 Task: Open Card Card0000000245 in Board Board0000000062 in Workspace WS0000000021 in Trello. Add Member Email0000000081 to Card Card0000000245 in Board Board0000000062 in Workspace WS0000000021 in Trello. Add Purple Label titled Label0000000245 to Card Card0000000245 in Board Board0000000062 in Workspace WS0000000021 in Trello. Add Checklist CL0000000245 to Card Card0000000245 in Board Board0000000062 in Workspace WS0000000021 in Trello. Add Dates with Start Date as Aug 01 2023 and Due Date as Aug 31 2023 to Card Card0000000245 in Board Board0000000062 in Workspace WS0000000021 in Trello
Action: Mouse moved to (513, 542)
Screenshot: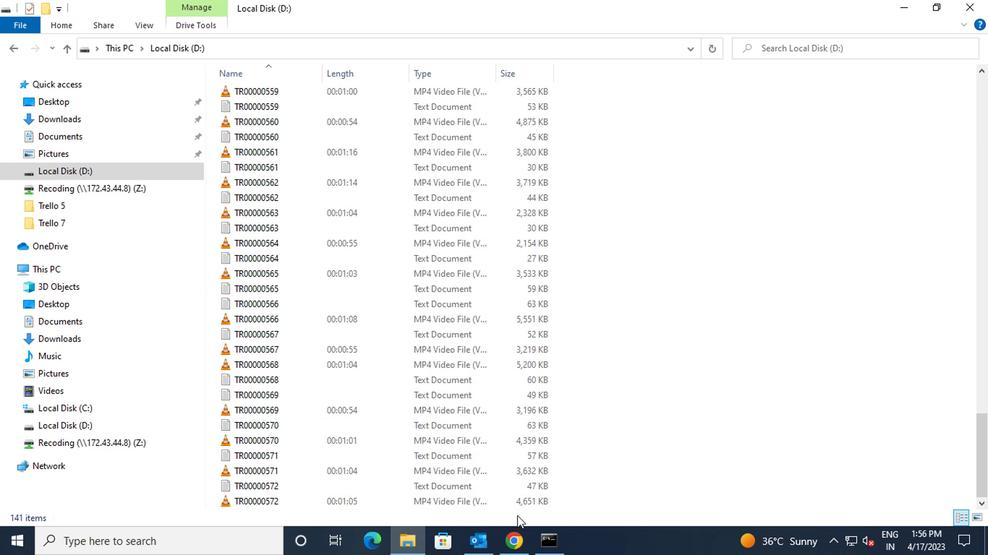 
Action: Mouse pressed left at (513, 542)
Screenshot: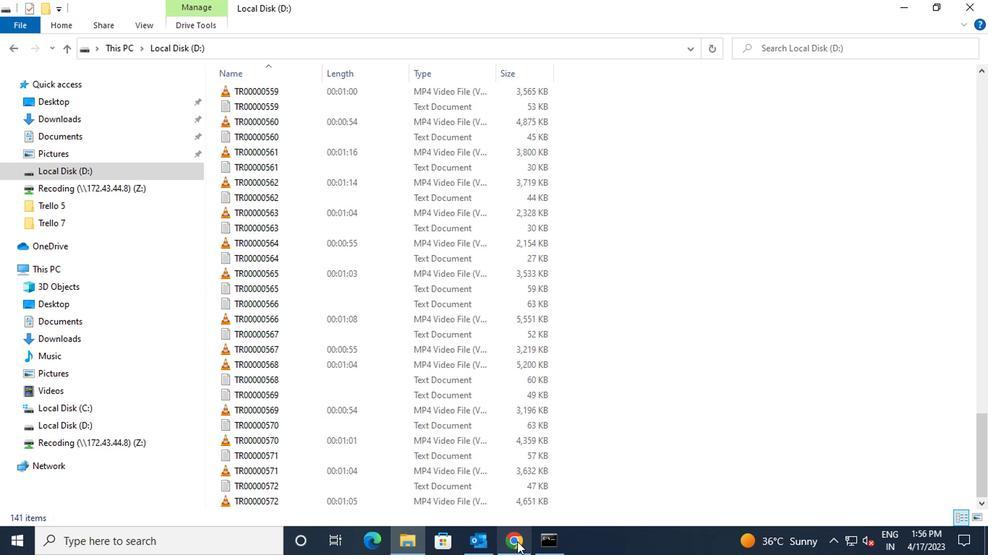 
Action: Mouse moved to (109, 364)
Screenshot: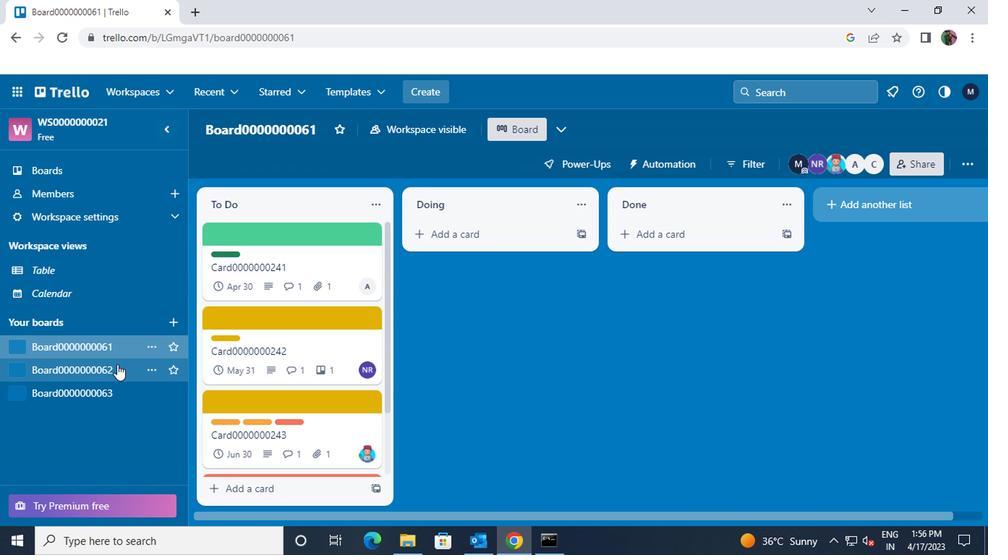 
Action: Mouse pressed left at (109, 364)
Screenshot: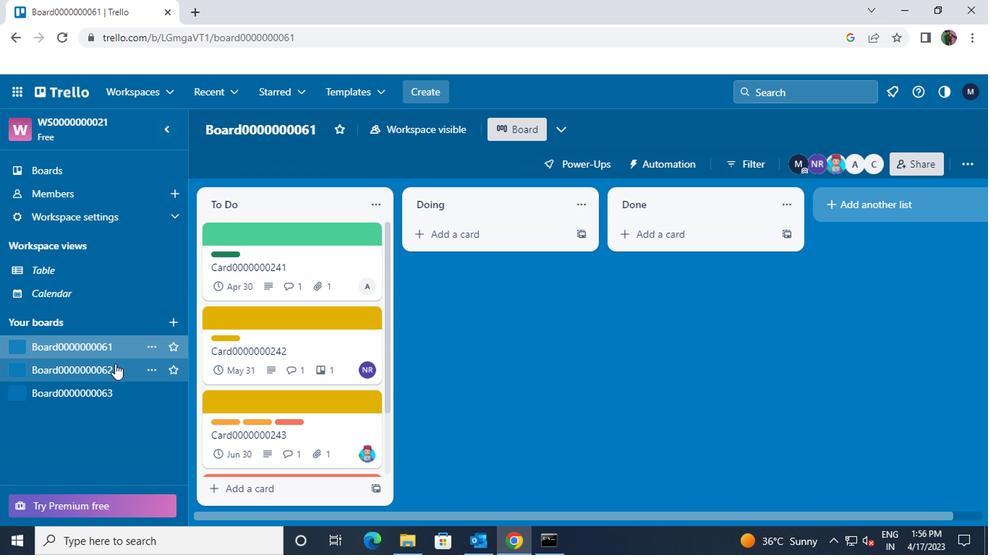 
Action: Mouse moved to (208, 206)
Screenshot: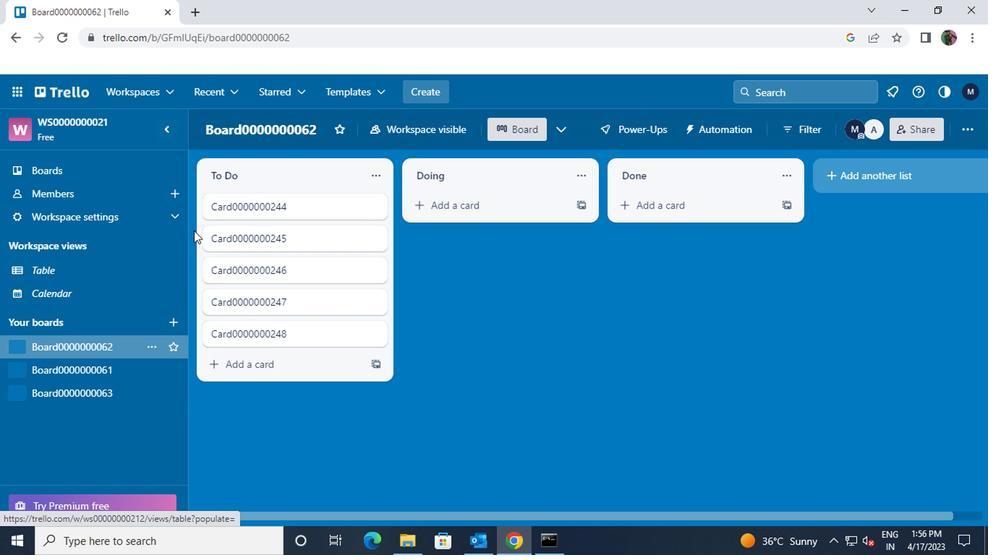 
Action: Mouse pressed left at (208, 206)
Screenshot: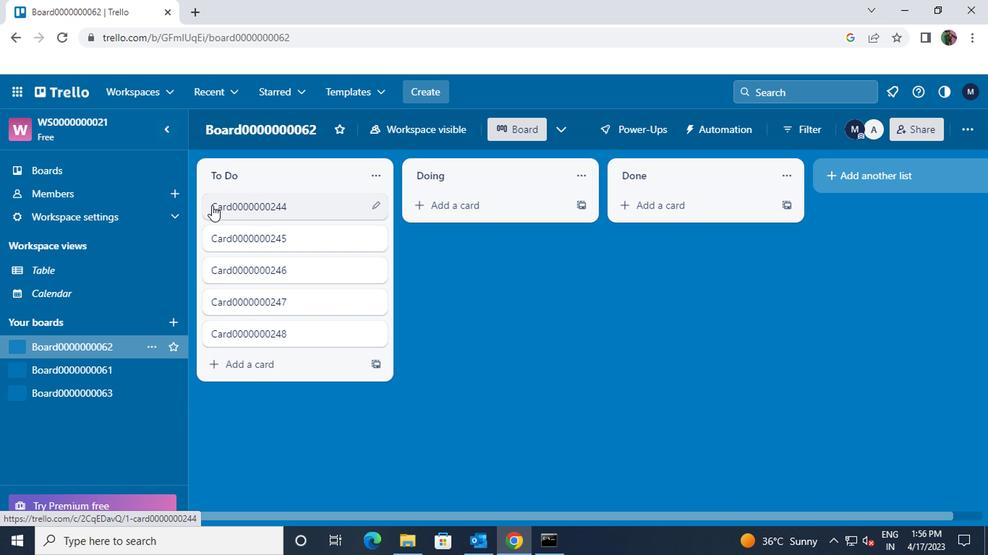 
Action: Mouse moved to (665, 199)
Screenshot: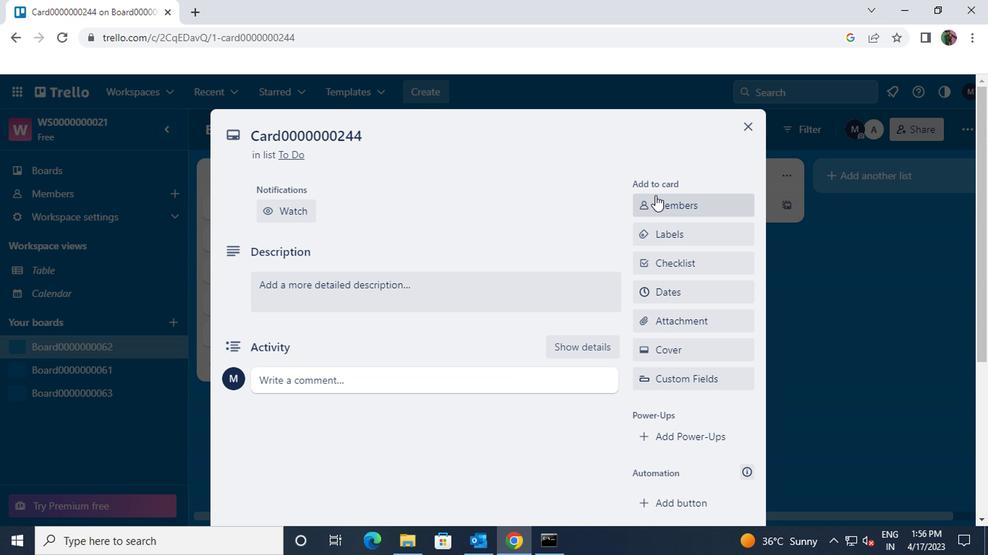 
Action: Mouse pressed left at (665, 199)
Screenshot: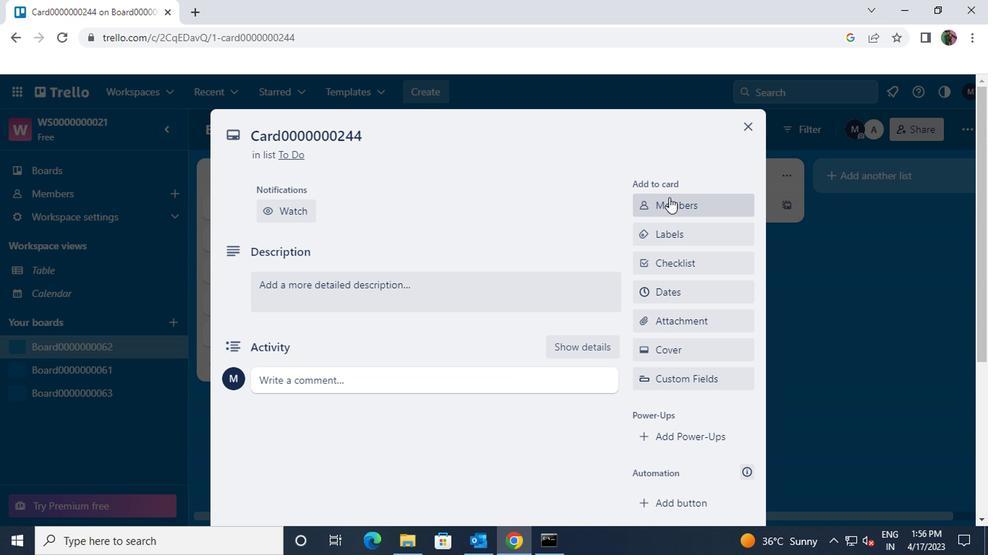 
Action: Mouse moved to (666, 201)
Screenshot: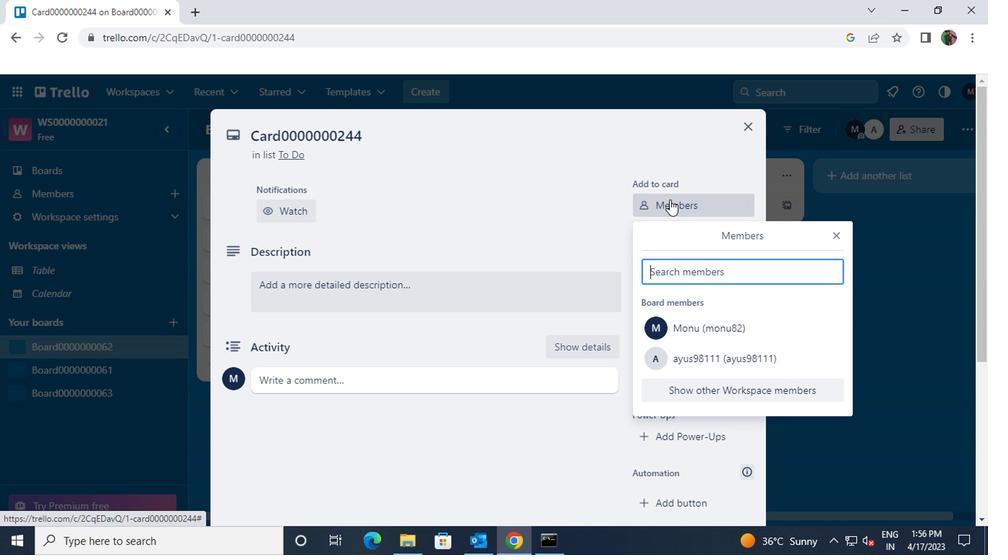 
Action: Key pressed ayus98111<Key.shift><Key.shift><Key.shift><Key.shift><Key.shift>@GMAIL.COM
Screenshot: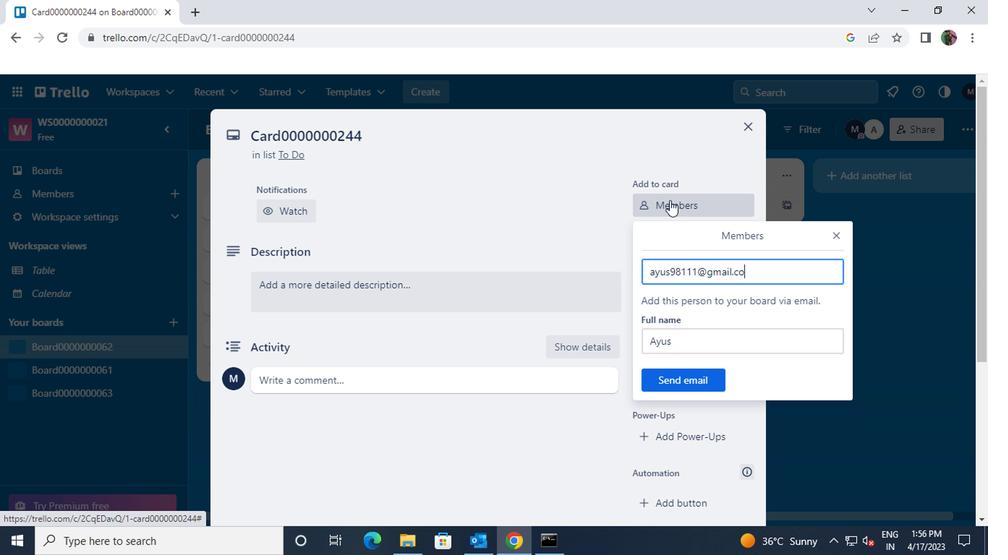 
Action: Mouse moved to (689, 376)
Screenshot: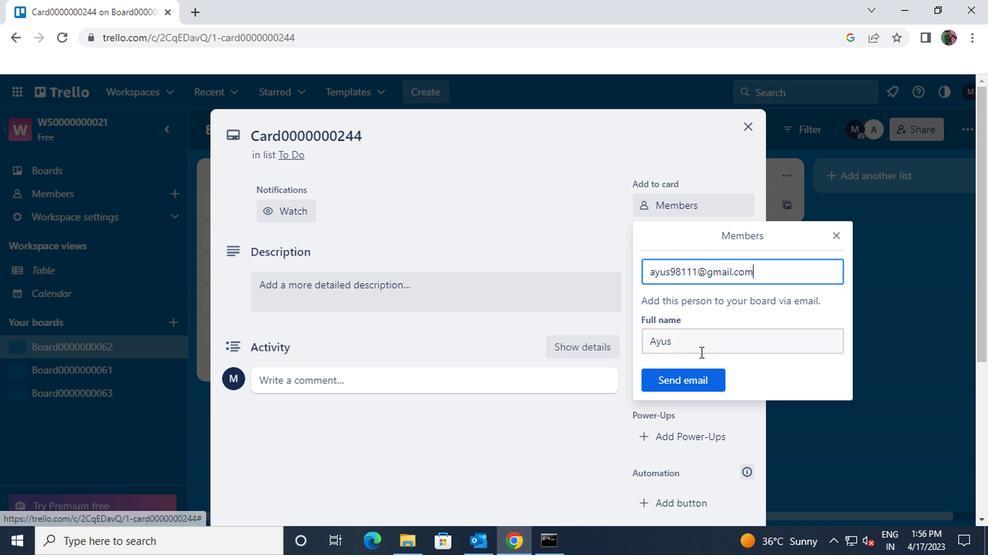 
Action: Mouse pressed left at (689, 376)
Screenshot: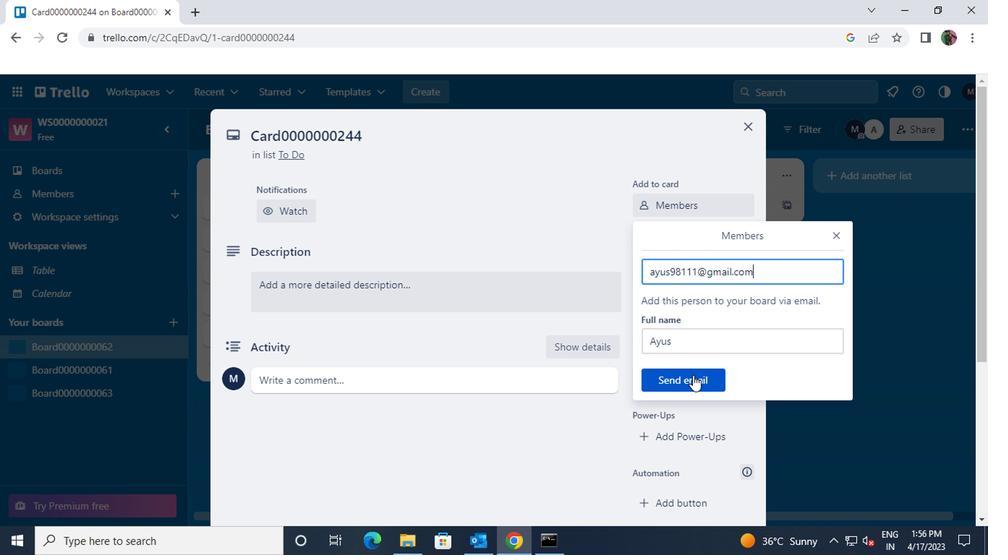
Action: Mouse moved to (688, 228)
Screenshot: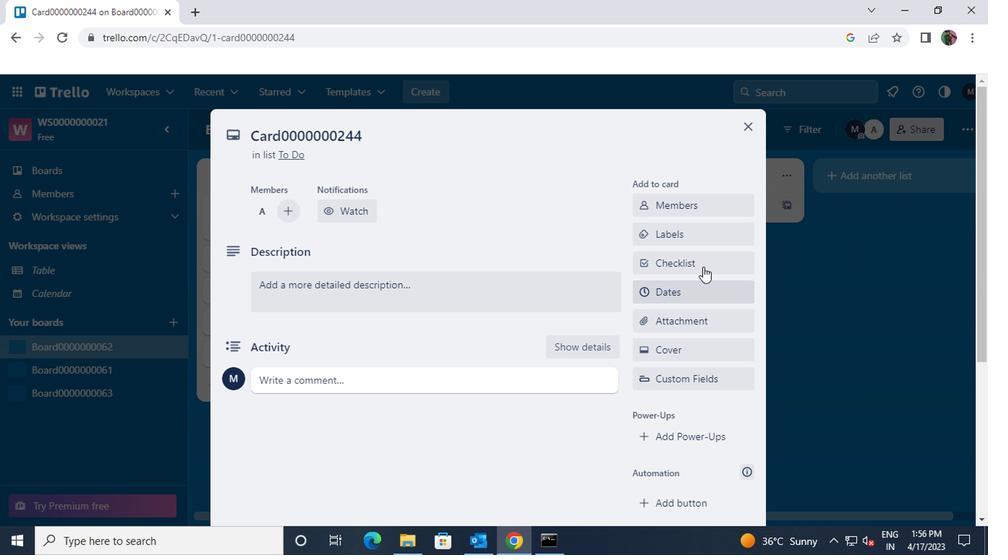 
Action: Mouse pressed left at (688, 228)
Screenshot: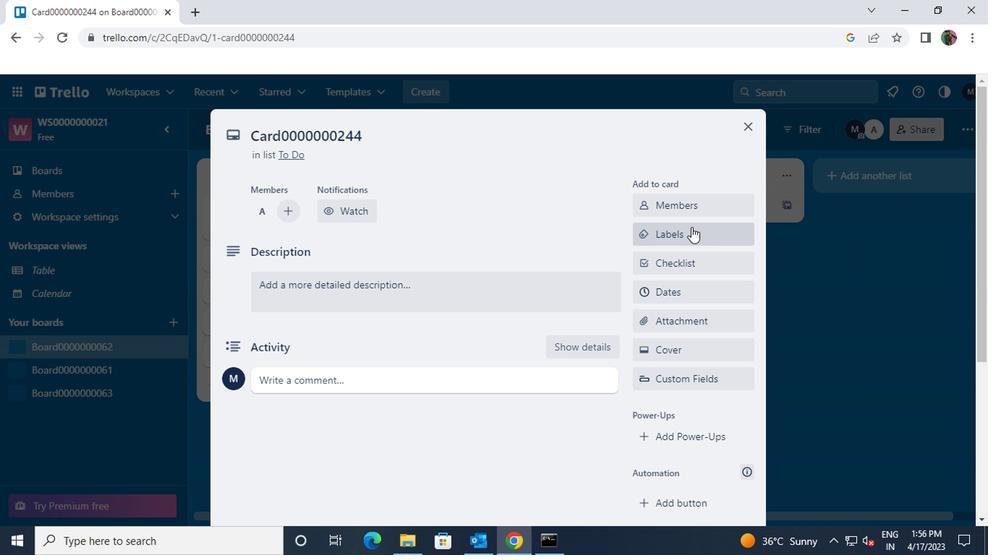 
Action: Mouse moved to (740, 380)
Screenshot: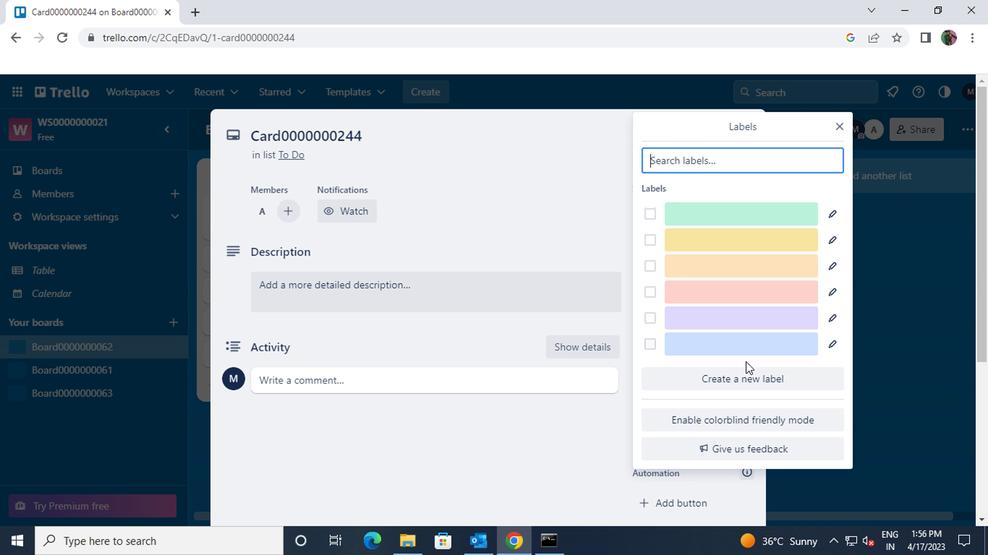 
Action: Mouse pressed left at (740, 380)
Screenshot: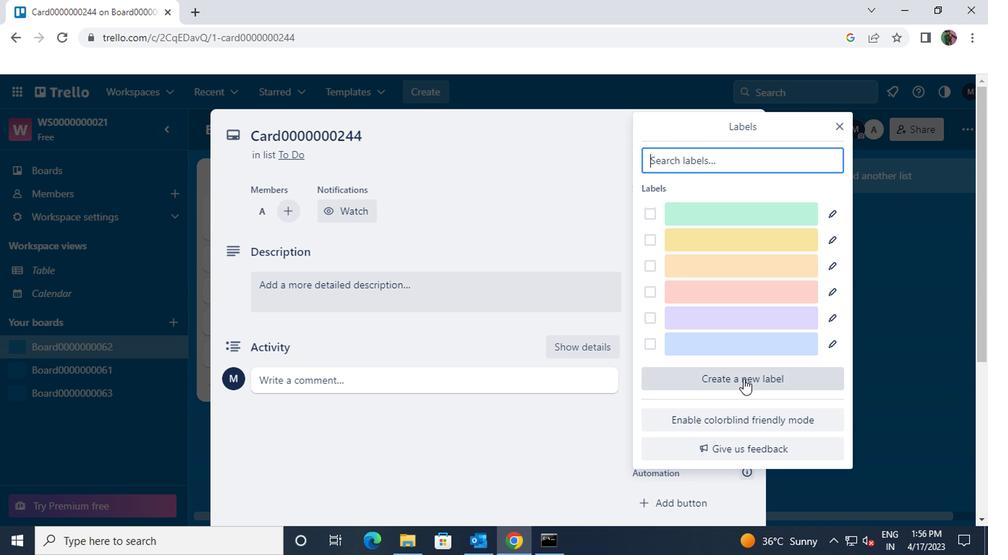 
Action: Mouse moved to (706, 266)
Screenshot: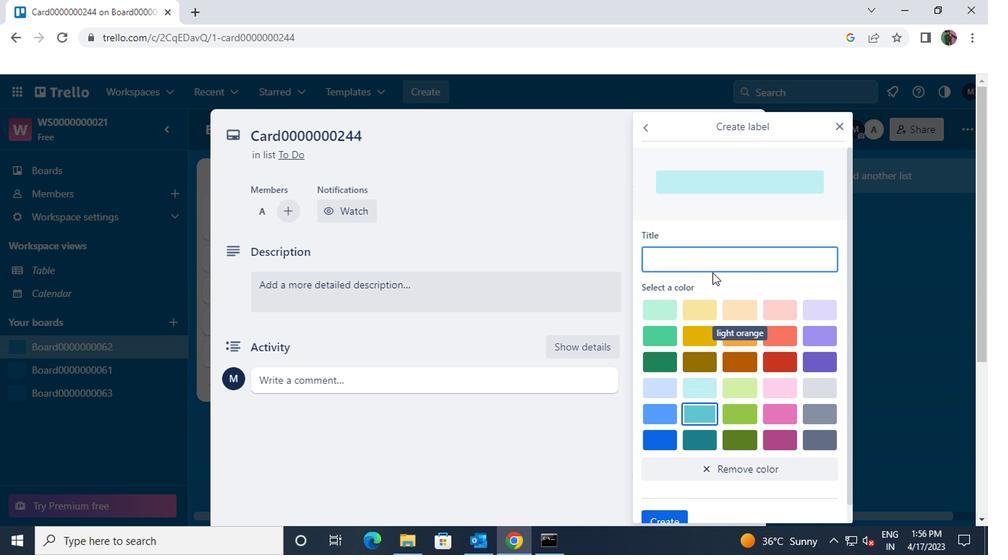 
Action: Mouse pressed left at (706, 266)
Screenshot: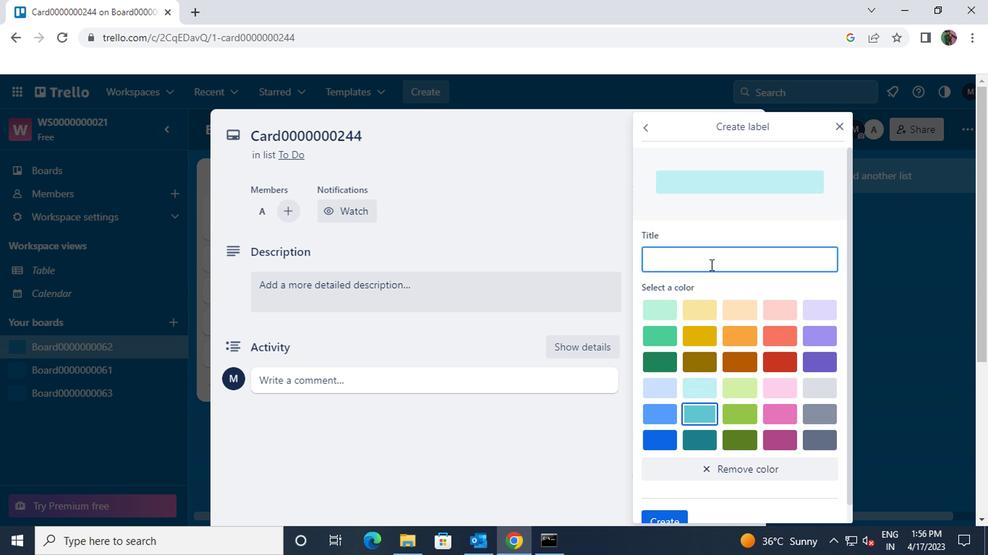 
Action: Key pressed <Key.shift>LABEL0000000244
Screenshot: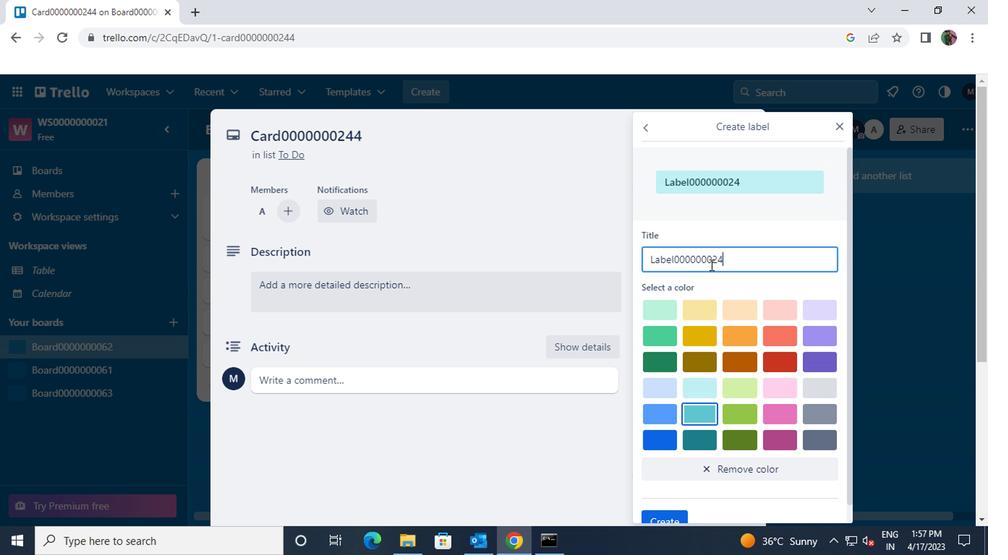 
Action: Mouse moved to (778, 358)
Screenshot: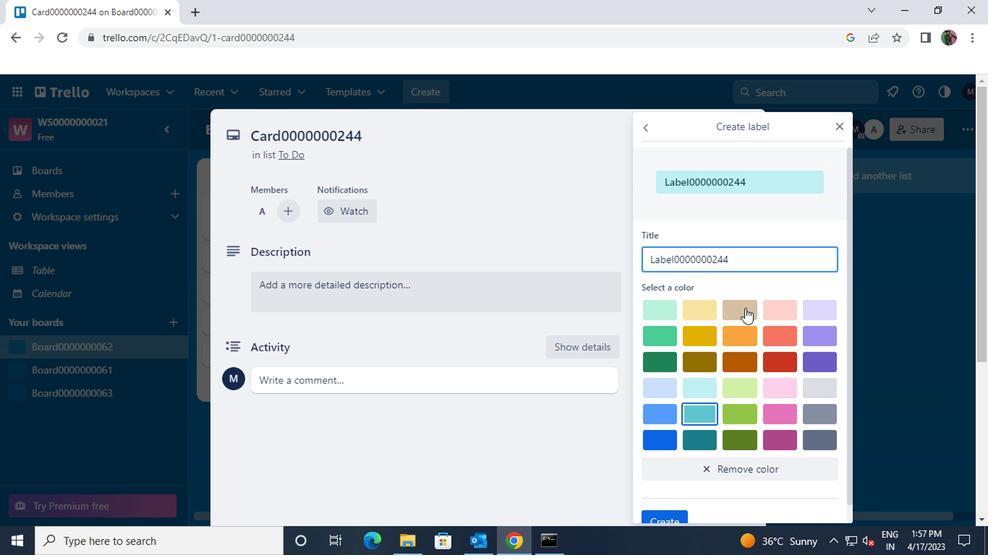 
Action: Mouse pressed left at (778, 358)
Screenshot: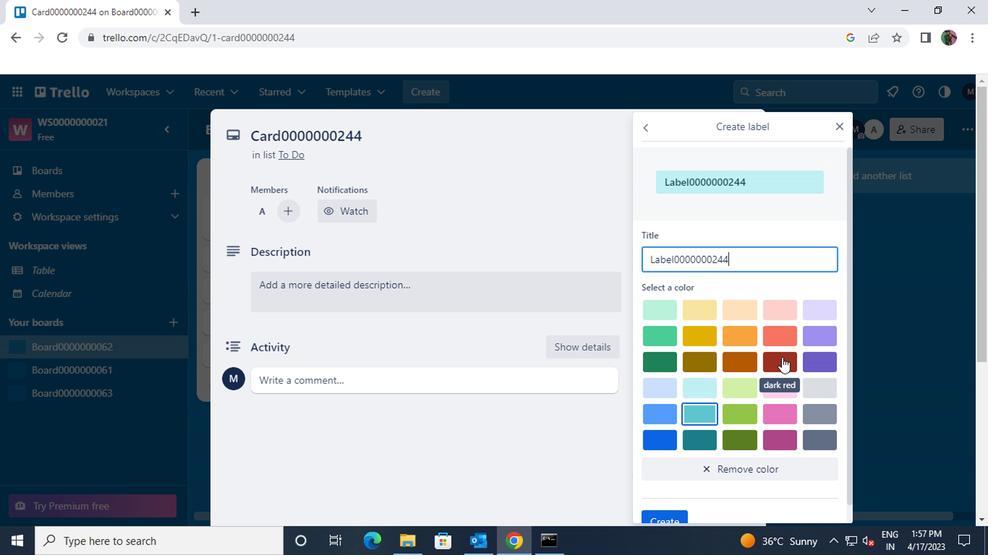 
Action: Mouse moved to (781, 355)
Screenshot: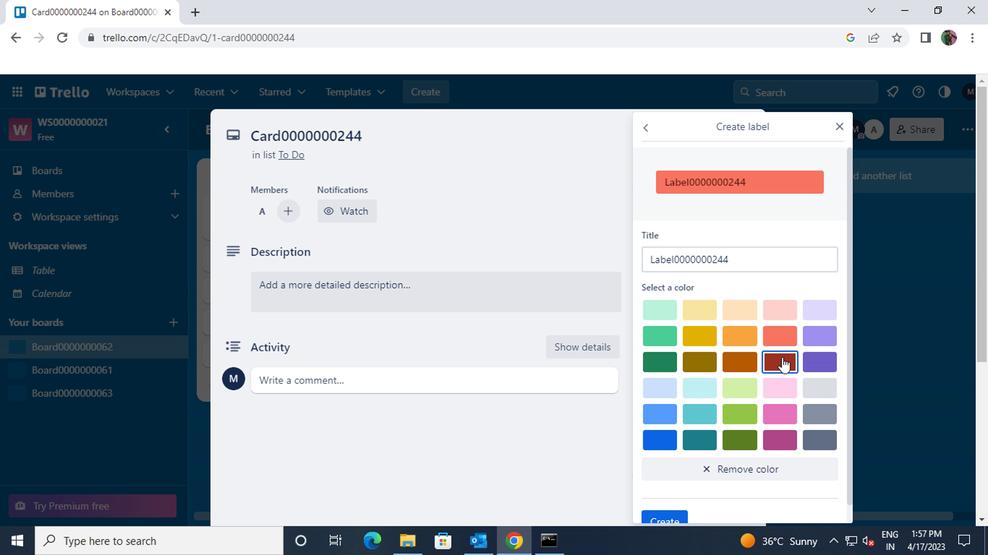 
Action: Mouse scrolled (781, 355) with delta (0, 0)
Screenshot: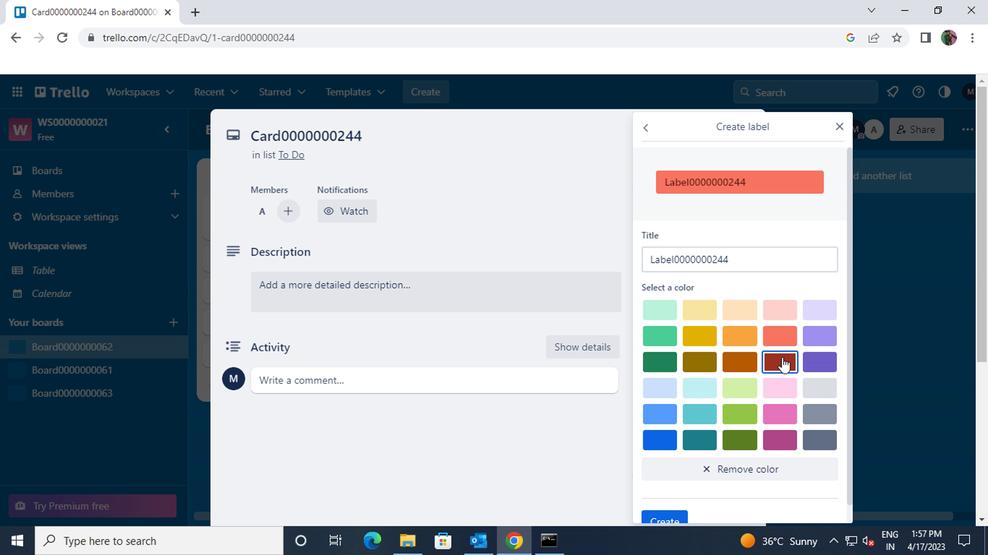 
Action: Mouse scrolled (781, 355) with delta (0, 0)
Screenshot: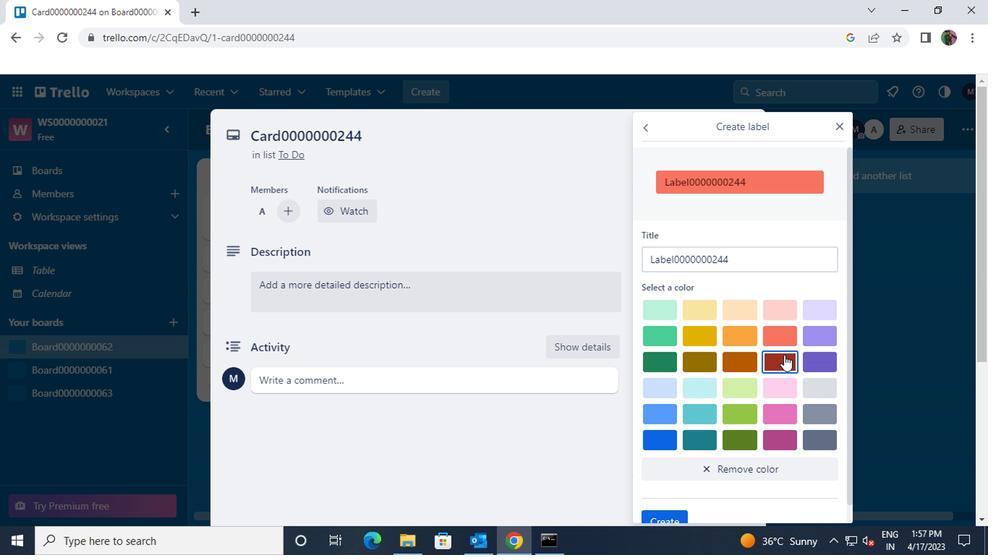 
Action: Mouse moved to (661, 500)
Screenshot: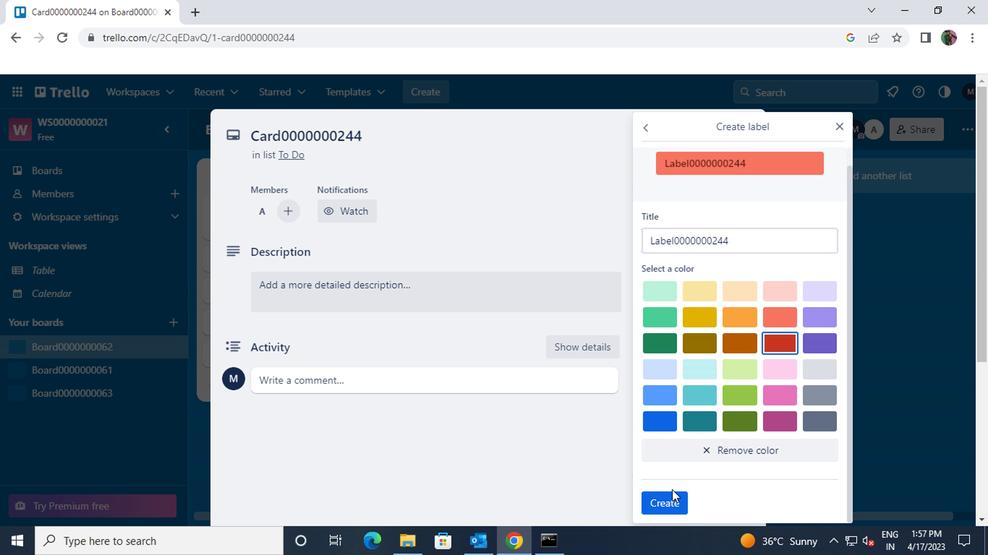 
Action: Mouse pressed left at (661, 500)
Screenshot: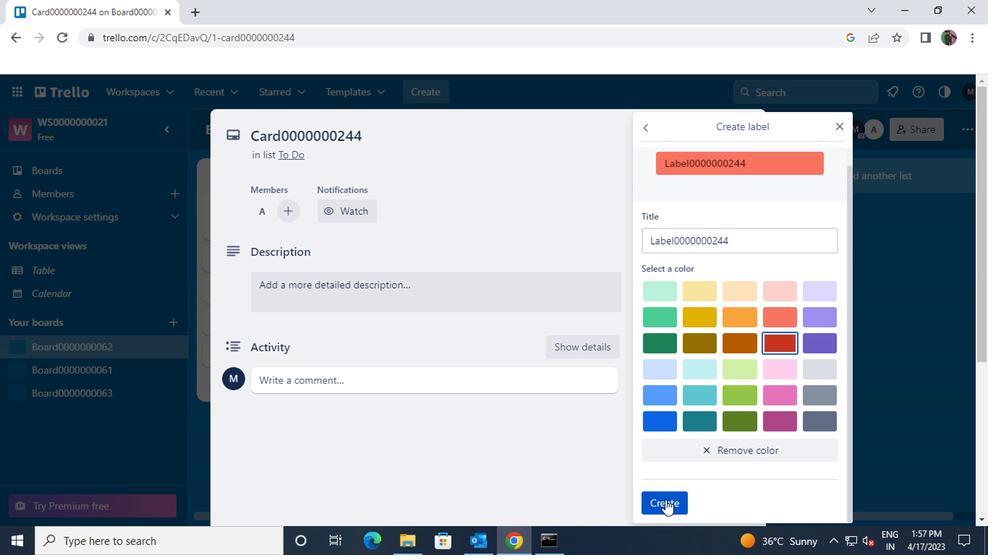 
Action: Mouse moved to (838, 129)
Screenshot: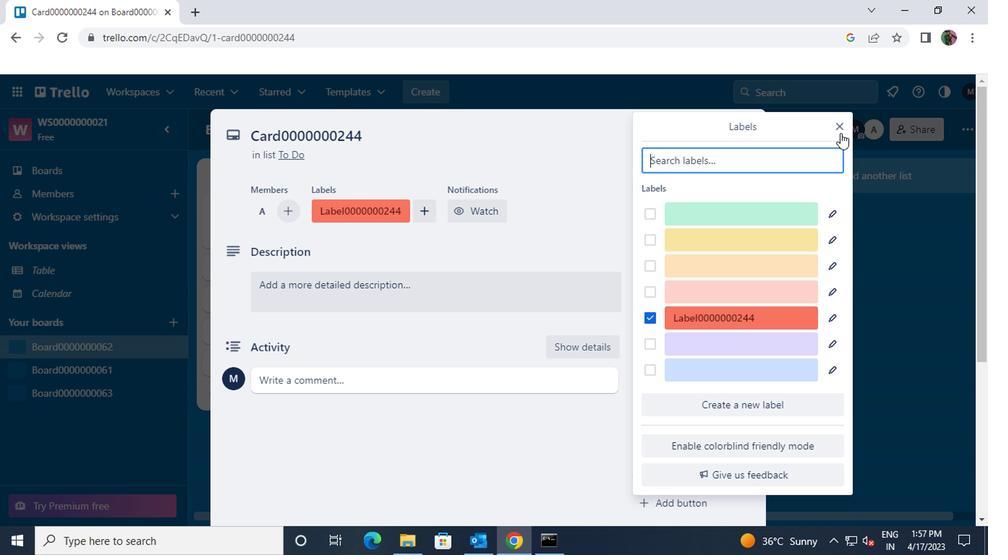 
Action: Mouse pressed left at (838, 129)
Screenshot: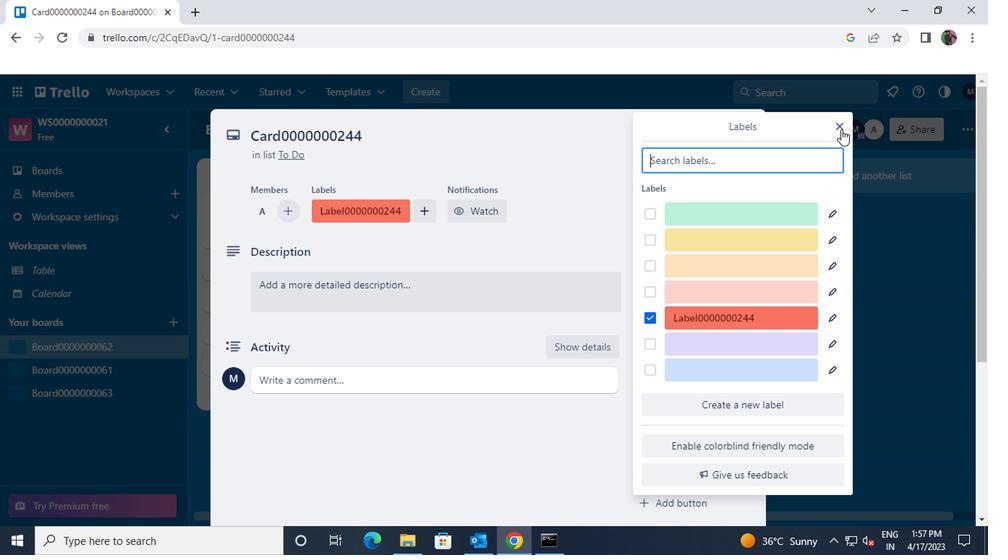 
Action: Mouse moved to (670, 263)
Screenshot: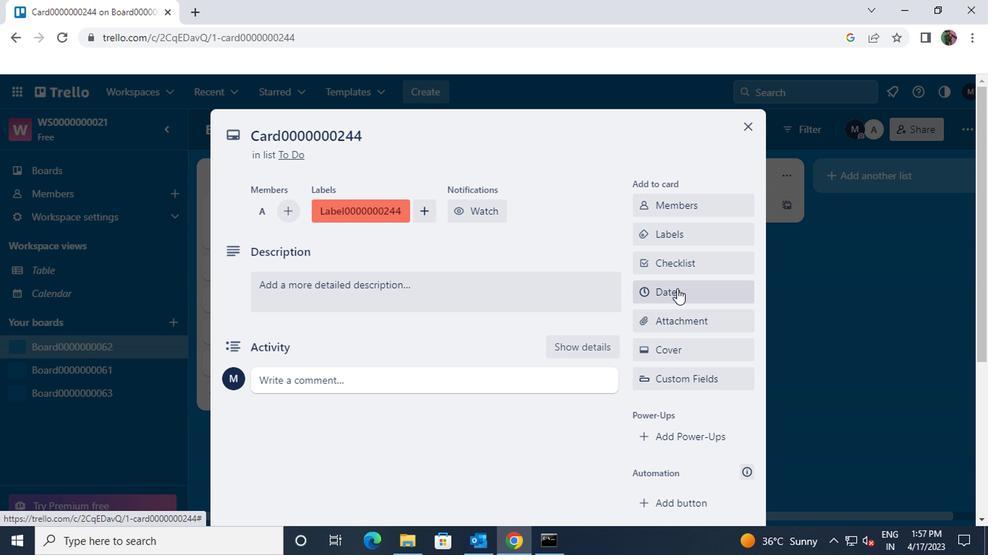 
Action: Mouse pressed left at (670, 263)
Screenshot: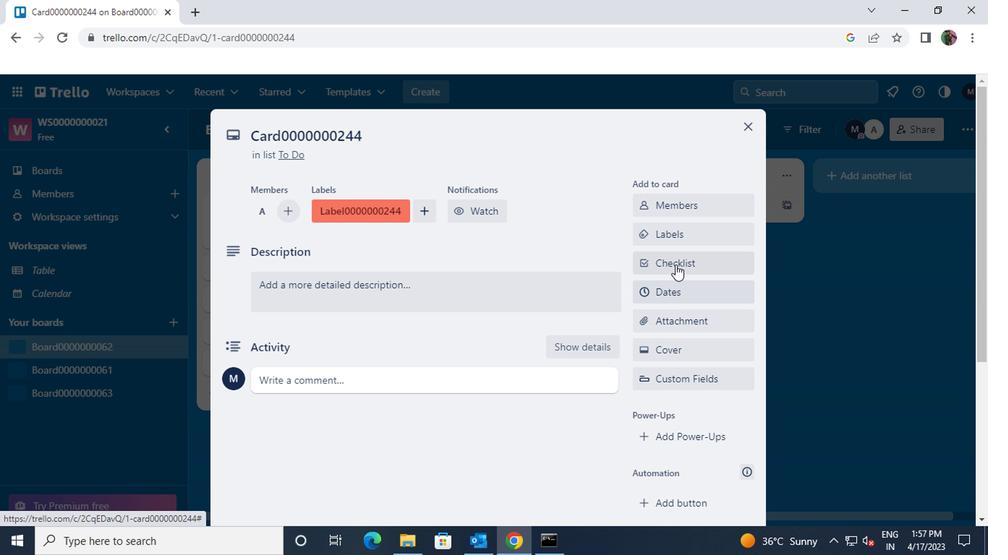 
Action: Key pressed <Key.shift>CL0000000244
Screenshot: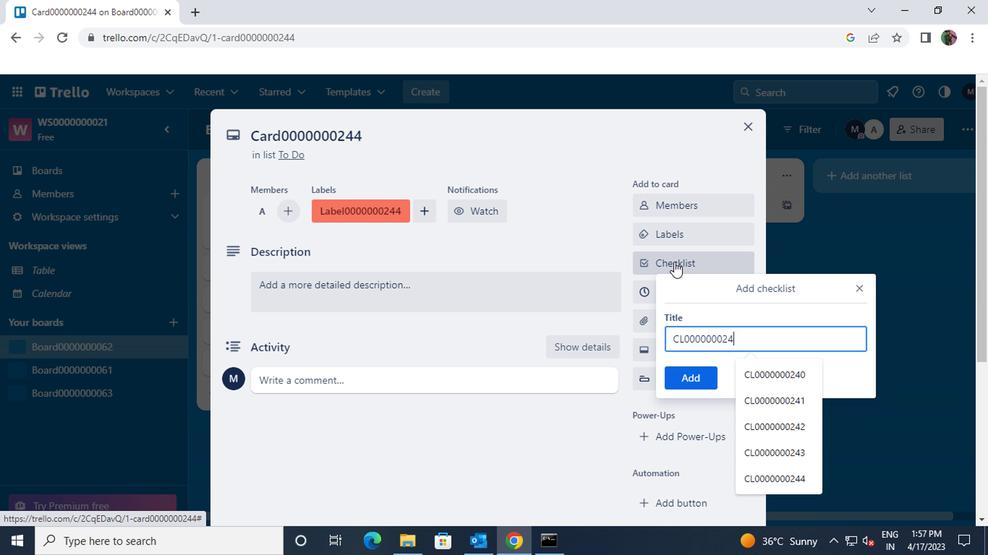 
Action: Mouse moved to (681, 374)
Screenshot: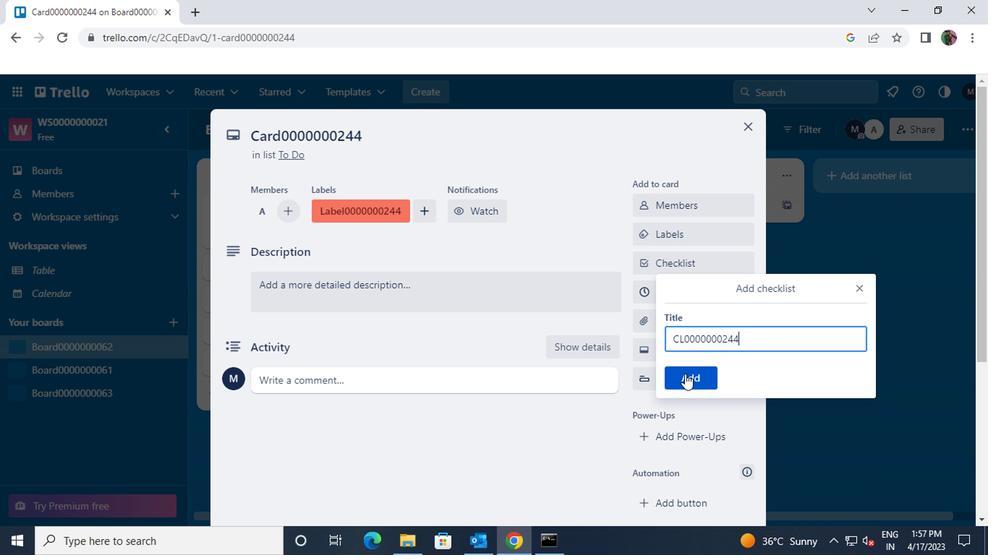 
Action: Mouse pressed left at (681, 374)
Screenshot: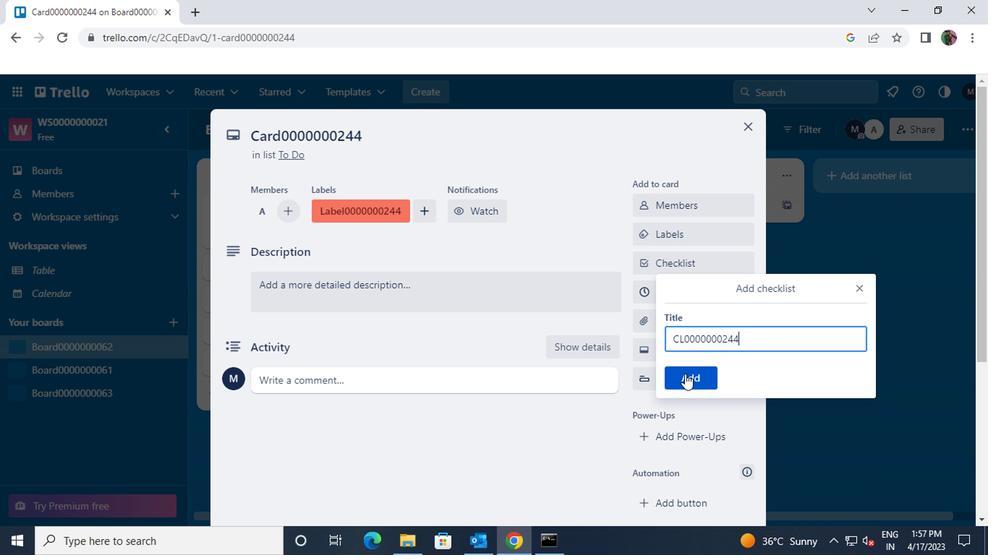 
Action: Mouse moved to (674, 294)
Screenshot: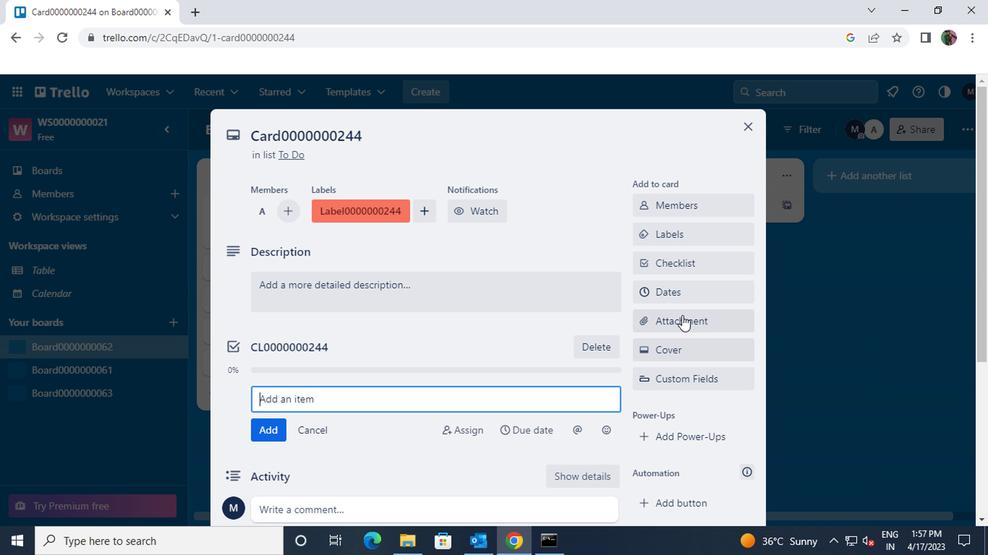 
Action: Mouse pressed left at (674, 294)
Screenshot: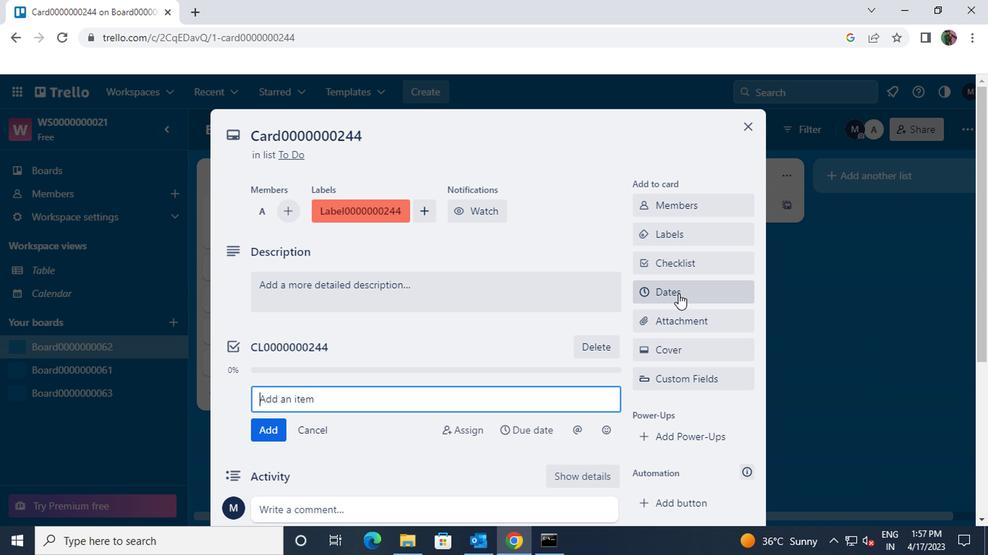 
Action: Mouse moved to (828, 165)
Screenshot: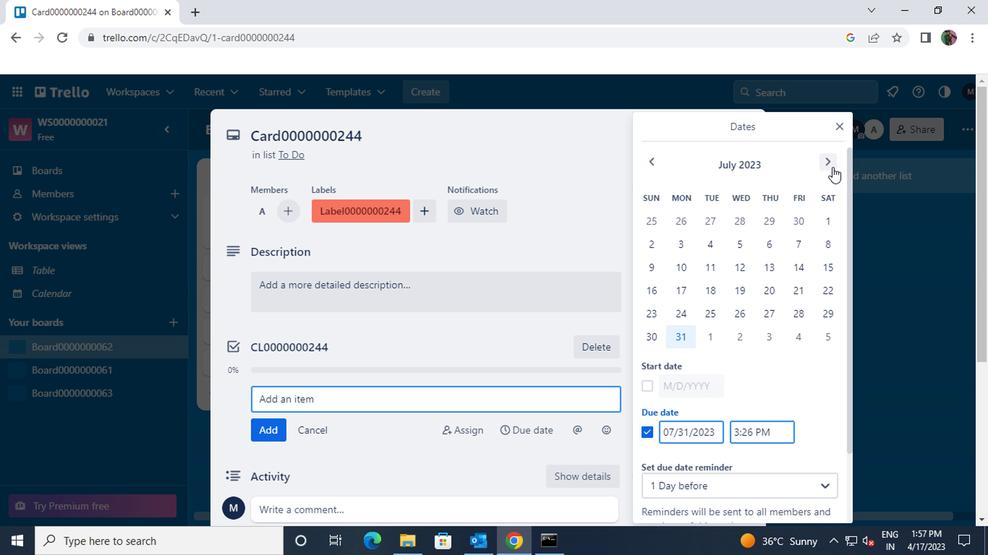 
Action: Mouse pressed left at (828, 165)
Screenshot: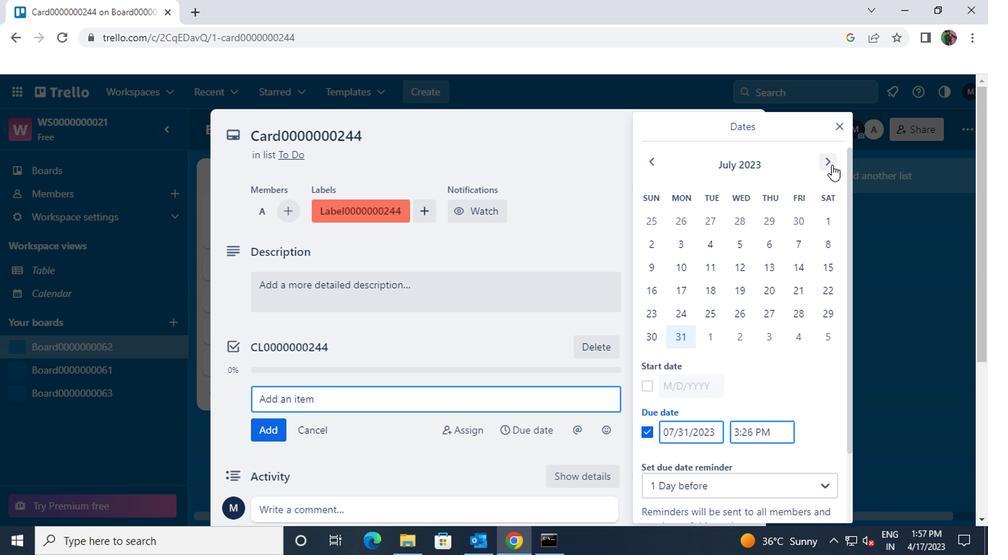 
Action: Mouse moved to (708, 224)
Screenshot: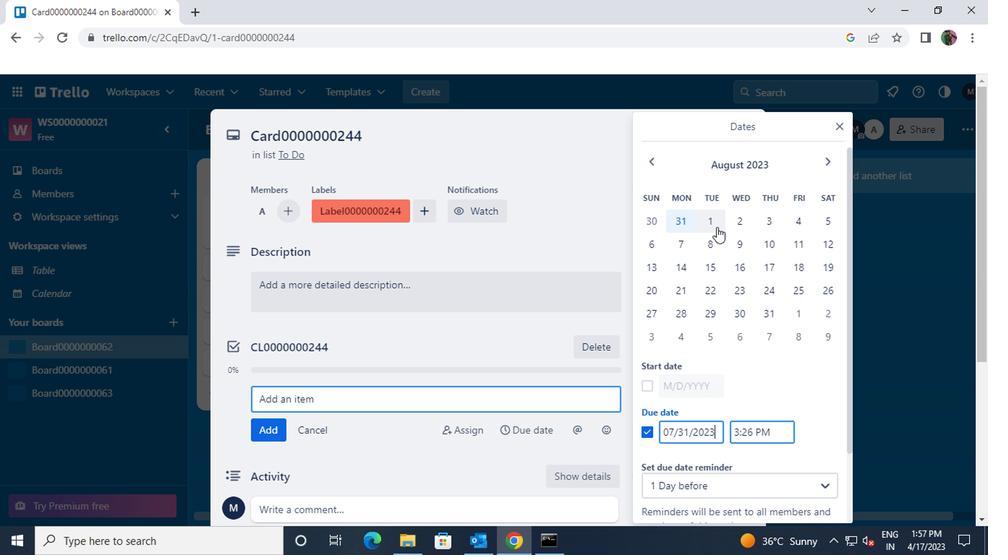 
Action: Mouse pressed left at (708, 224)
Screenshot: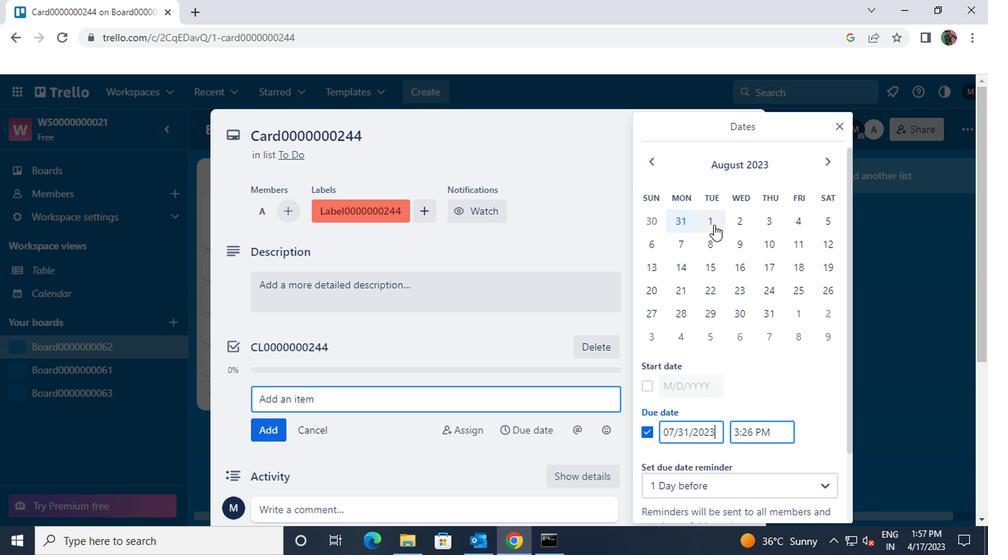 
Action: Mouse moved to (765, 310)
Screenshot: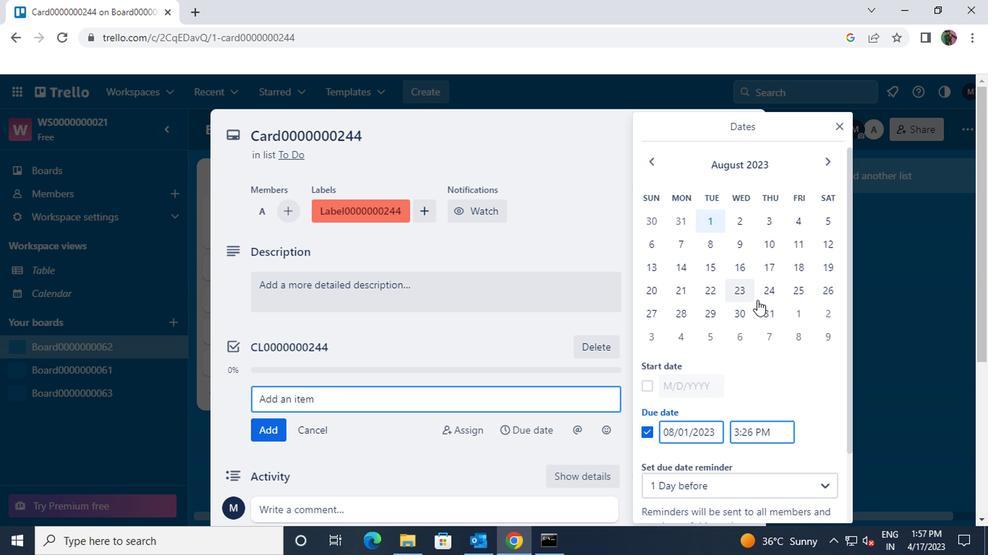 
Action: Mouse pressed left at (765, 310)
Screenshot: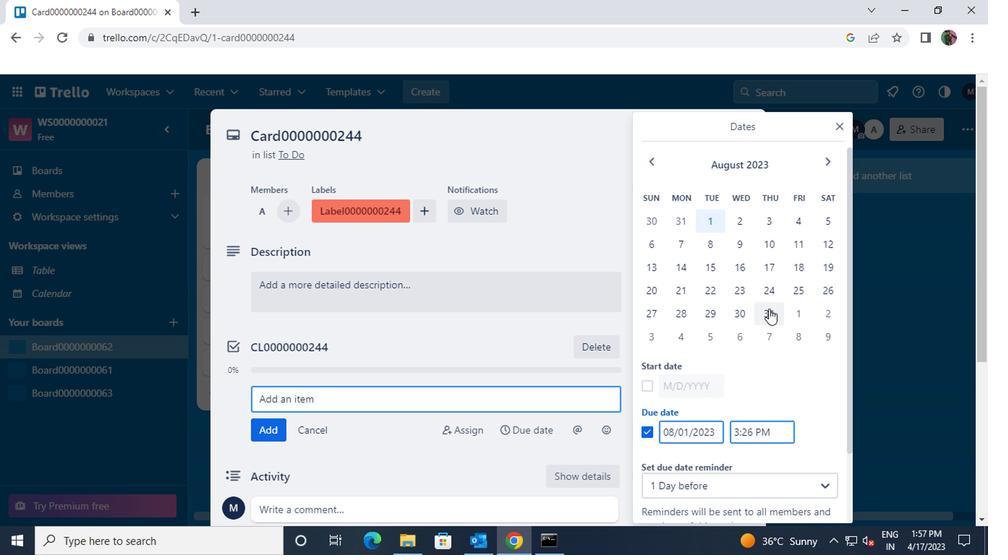 
Action: Mouse scrolled (765, 309) with delta (0, -1)
Screenshot: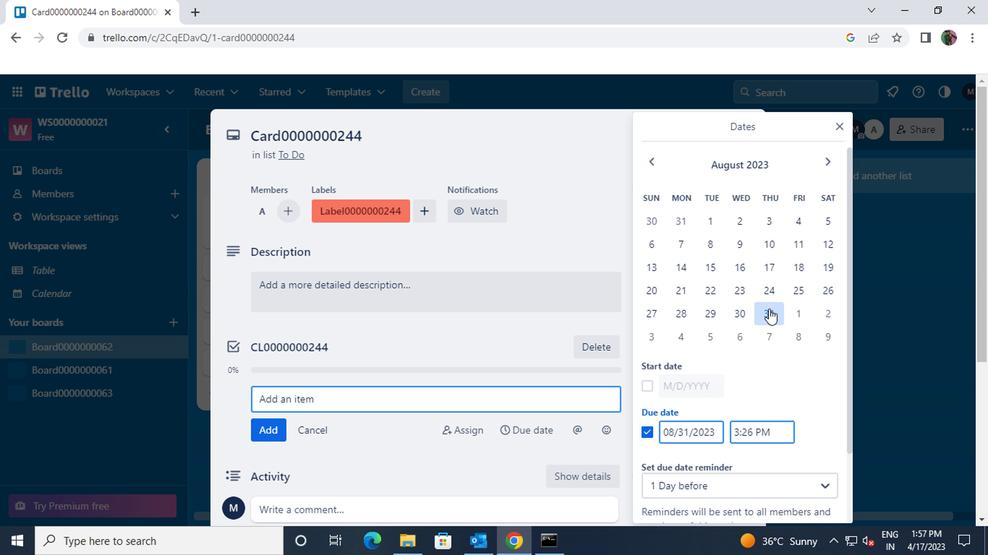 
Action: Mouse moved to (735, 480)
Screenshot: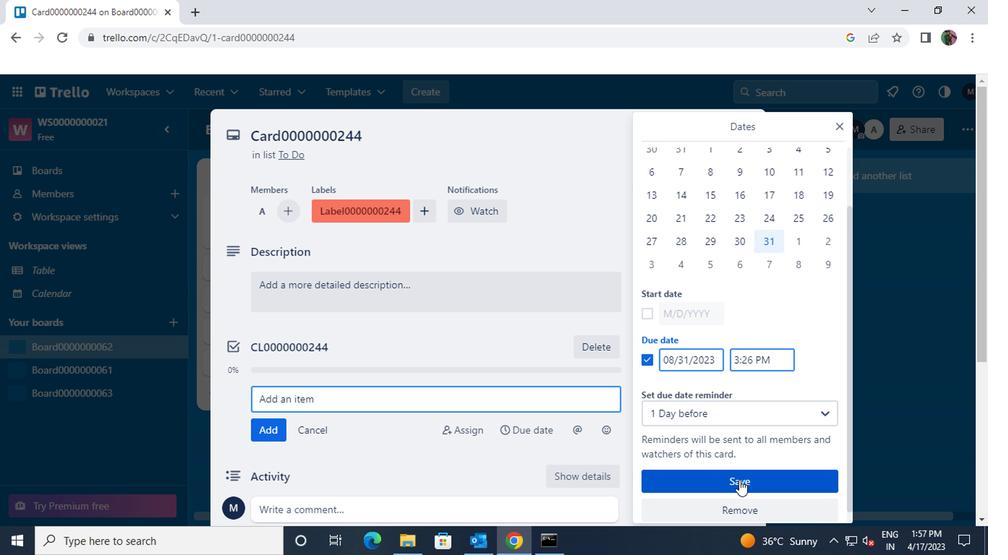 
Action: Mouse pressed left at (735, 480)
Screenshot: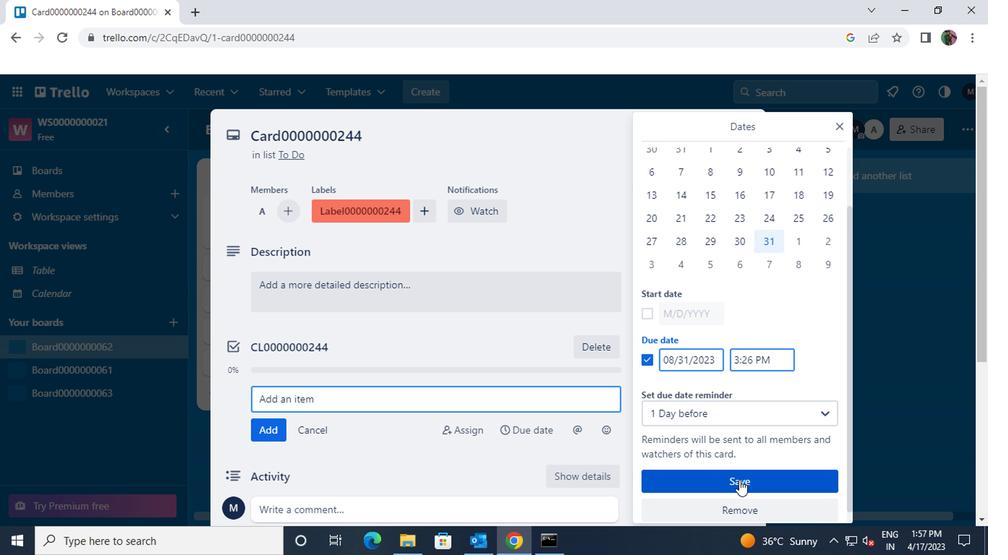 
